 Task: Configure Git to use a custom diff tool.
Action: Mouse moved to (911, 217)
Screenshot: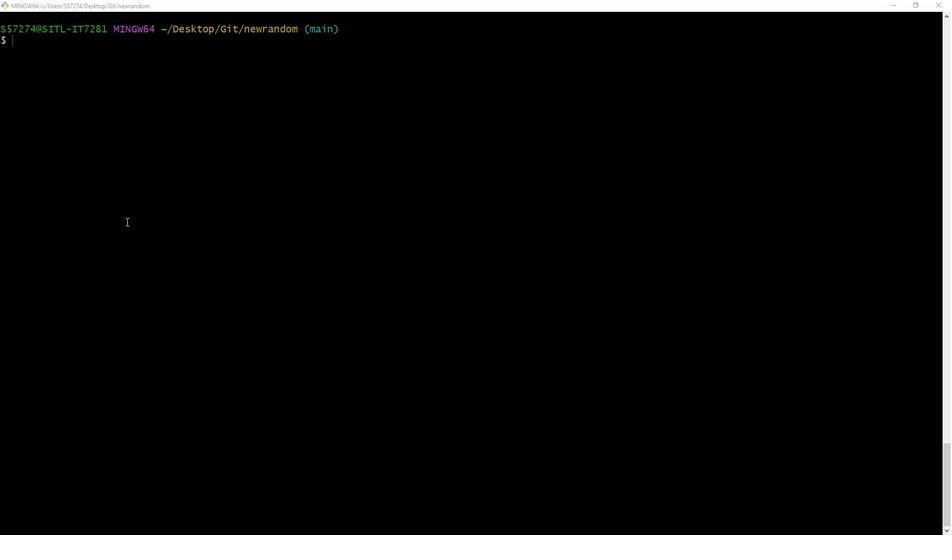 
Action: Mouse pressed left at (911, 217)
Screenshot: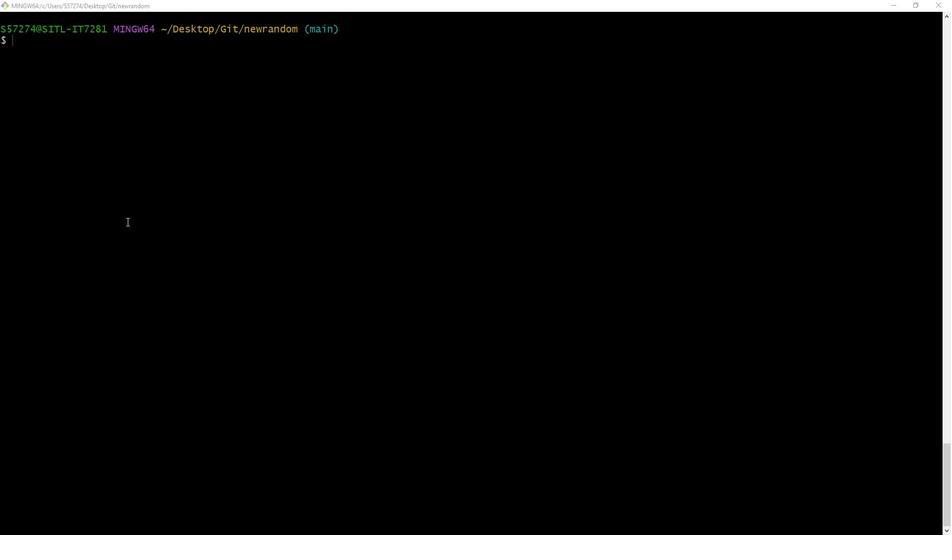 
Action: Key pressed git<Key.space>config<Key.space>--global<Key.space>diff.tool<Key.space>meld<Key.enter>git<Key.space>config<Key.space>--gloab<Key.backspace><Key.backspace>bal<Key.space>difftool.prompt<Key.space>false<Key.enter>
Screenshot: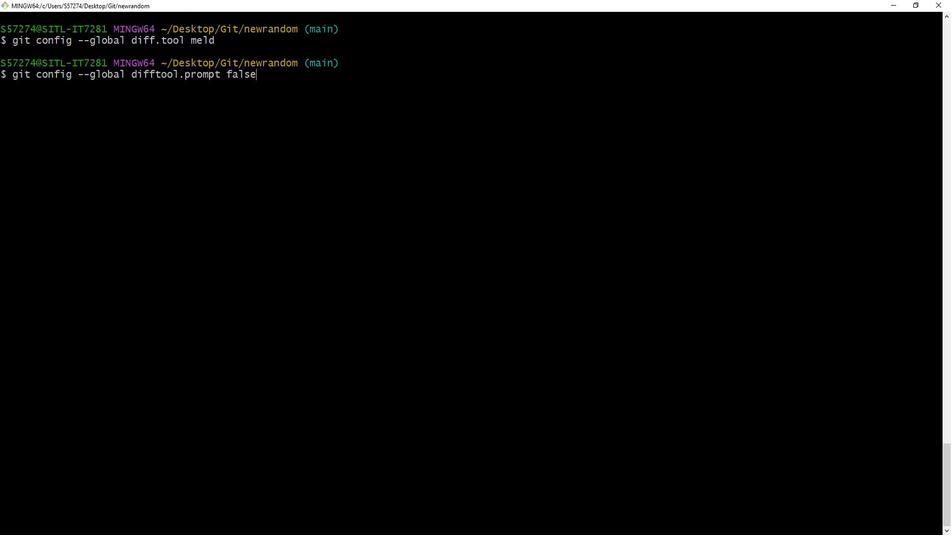 
Action: Mouse moved to (925, 208)
Screenshot: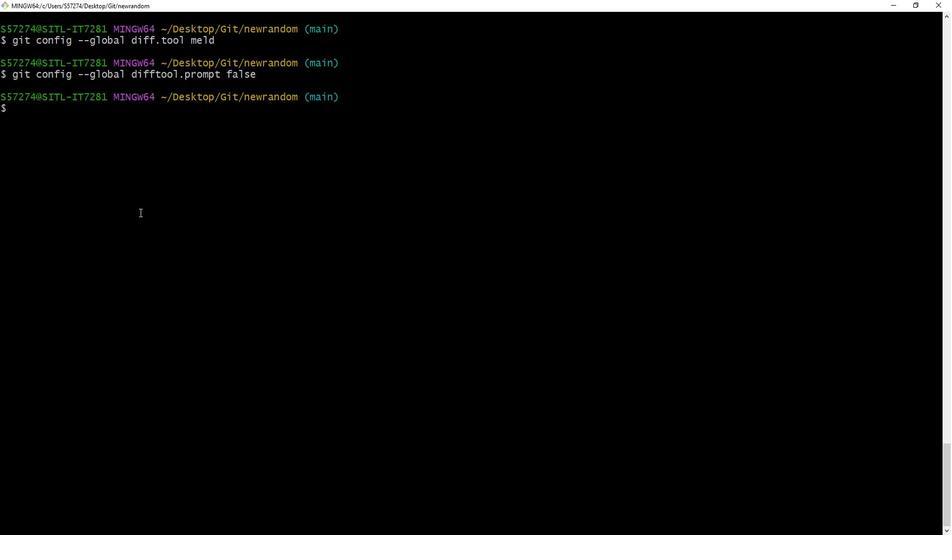 
Action: Mouse pressed left at (925, 208)
Screenshot: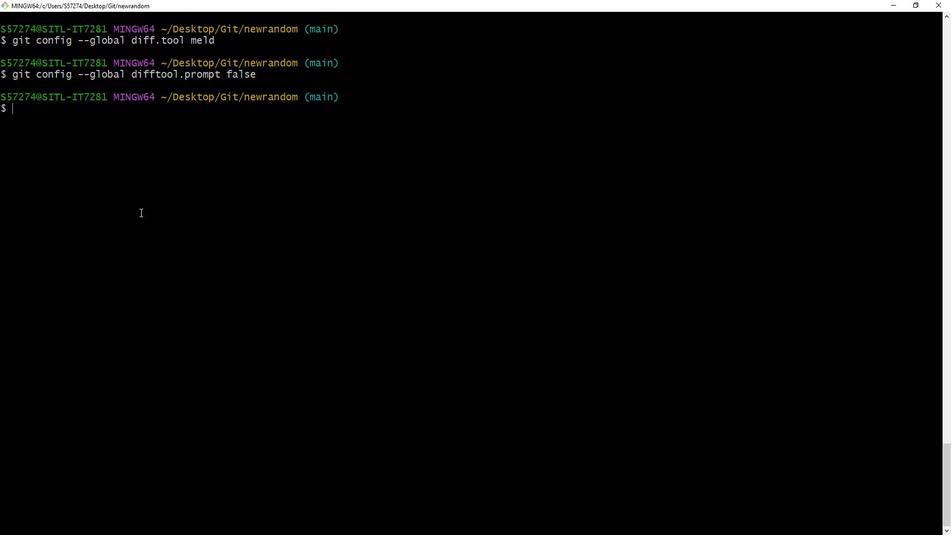 
Action: Key pressed git<Key.space>config<Key.space>--list<Key.enter><Key.down><Key.down><Key.down><Key.down><Key.down><Key.down><Key.down><Key.down><Key.down><Key.down><Key.down><Key.down><Key.down><Key.down><Key.down><Key.down><Key.down><Key.down><Key.down><Key.down><Key.down><Key.down><Key.down><Key.down><Key.down><Key.down><Key.down><Key.down><Key.down><Key.down><Key.down><Key.down><Key.down><Key.down><Key.down><Key.down><Key.down><Key.down><Key.down><Key.down><Key.down><Key.down><Key.down><Key.down><Key.down><Key.down><Key.down><Key.down>q
Screenshot: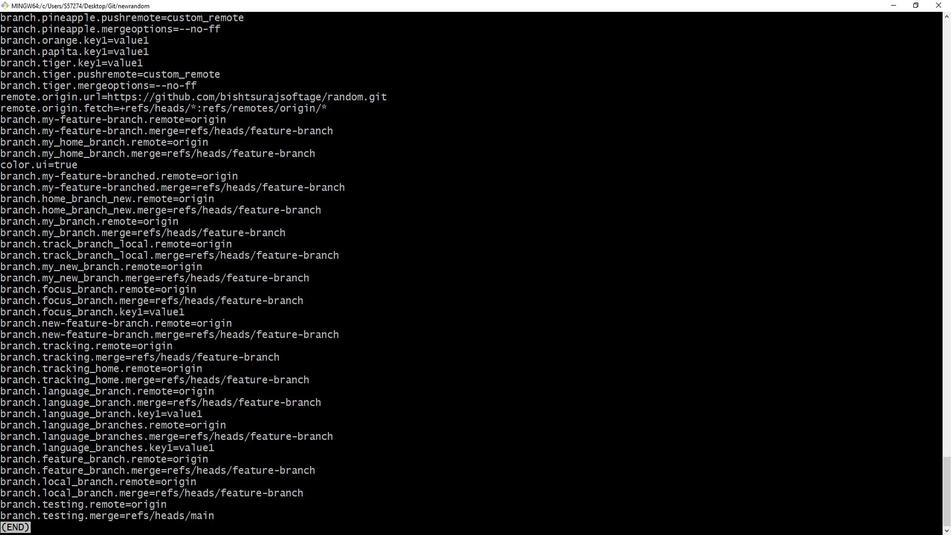 
Action: Mouse moved to (741, 224)
Screenshot: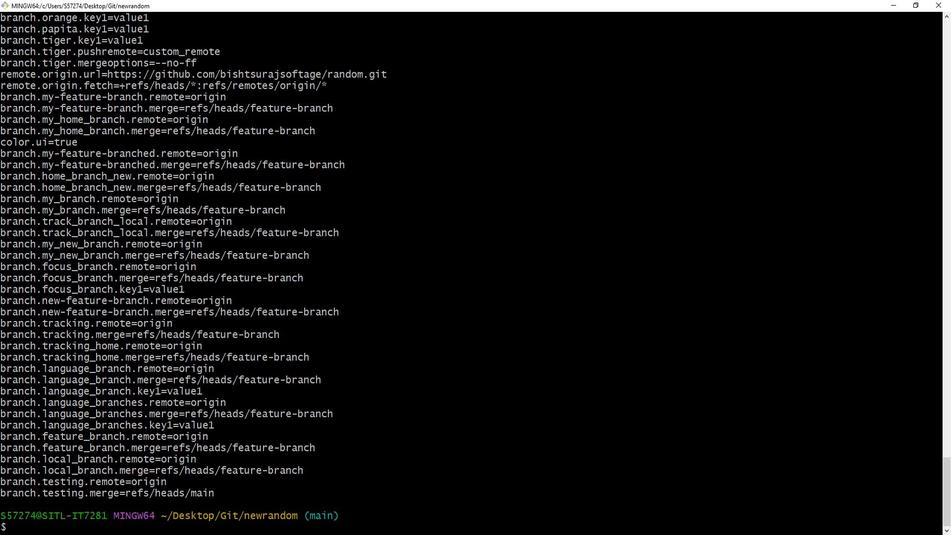 
Action: Mouse pressed left at (741, 224)
Screenshot: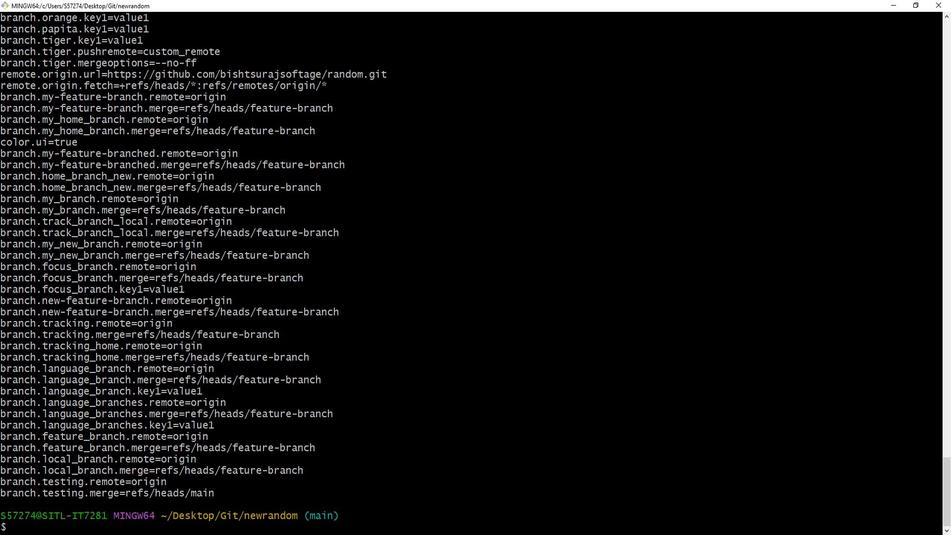 
